 Task: Add the task  Compatibility issues with different web browsers to the section Feature Frenzy in the project ZirconTech and add a Due Date to the respective task as 2023/12/19.
Action: Mouse moved to (685, 451)
Screenshot: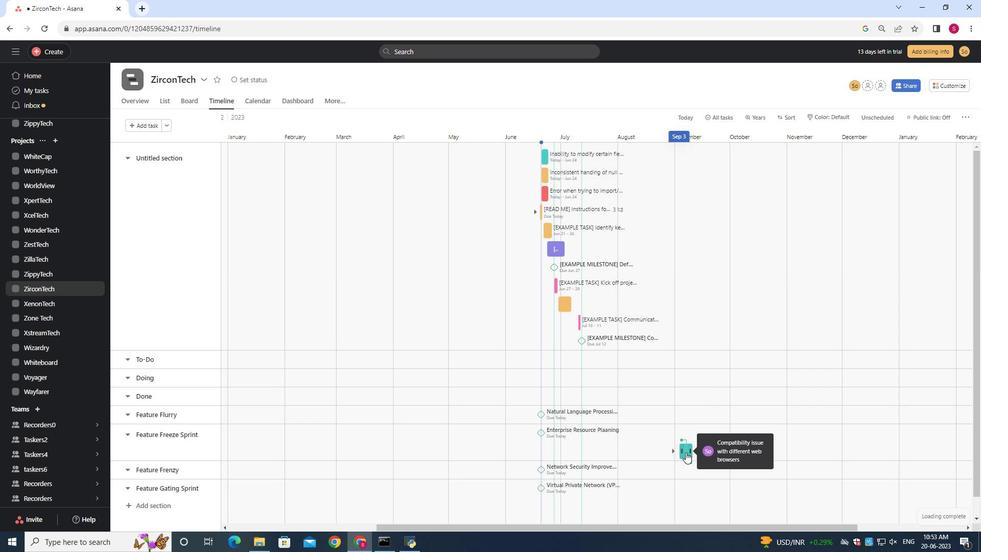 
Action: Mouse pressed left at (685, 451)
Screenshot: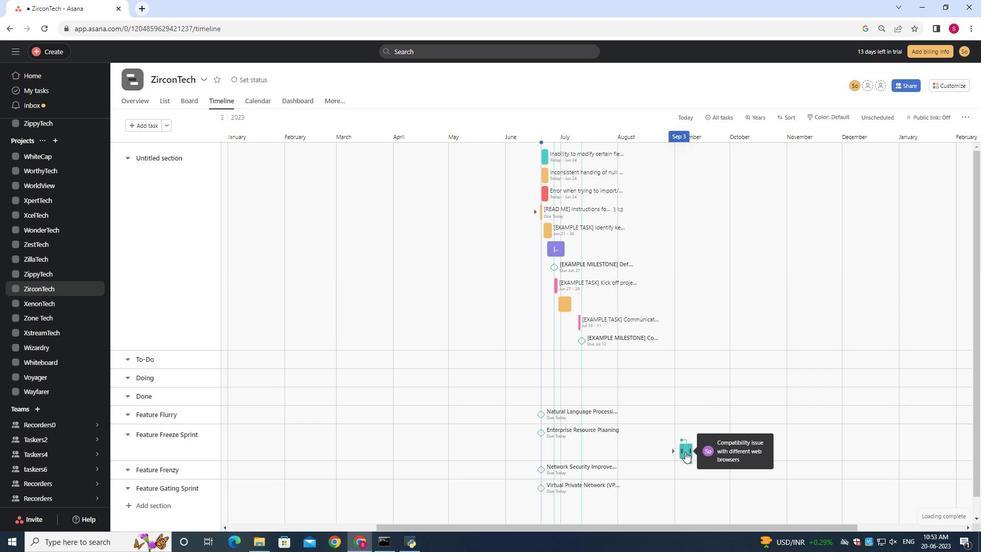 
Action: Mouse moved to (799, 207)
Screenshot: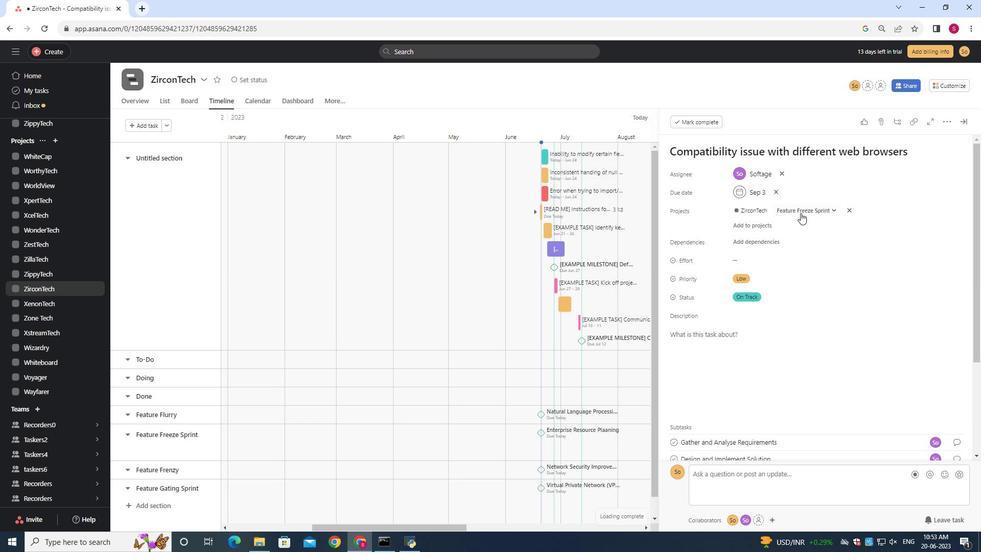 
Action: Mouse pressed left at (799, 207)
Screenshot: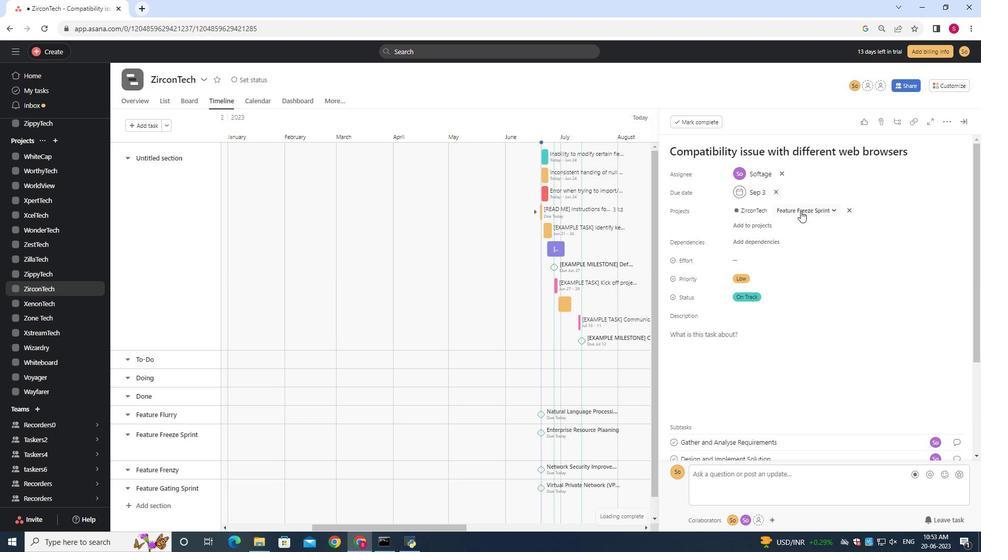 
Action: Mouse moved to (781, 327)
Screenshot: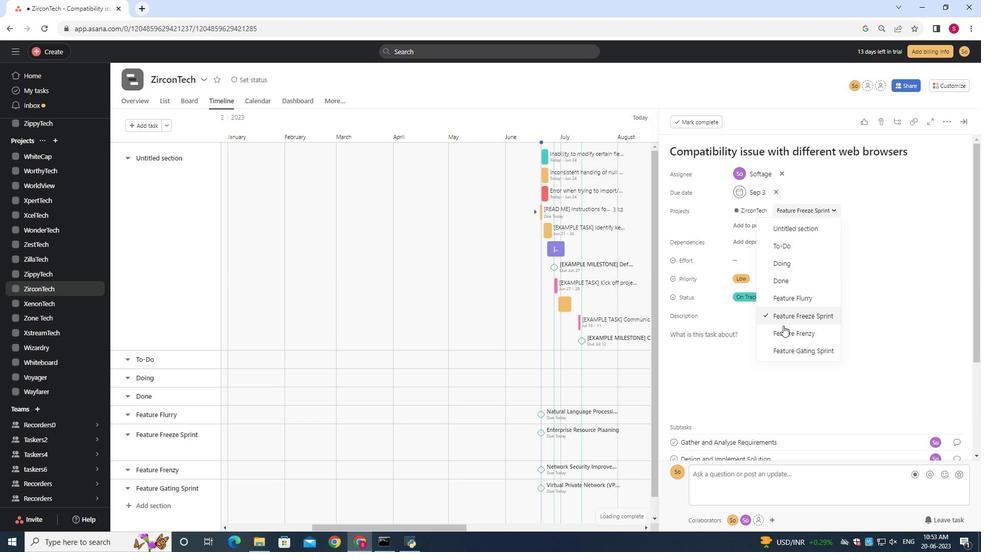 
Action: Mouse pressed left at (781, 327)
Screenshot: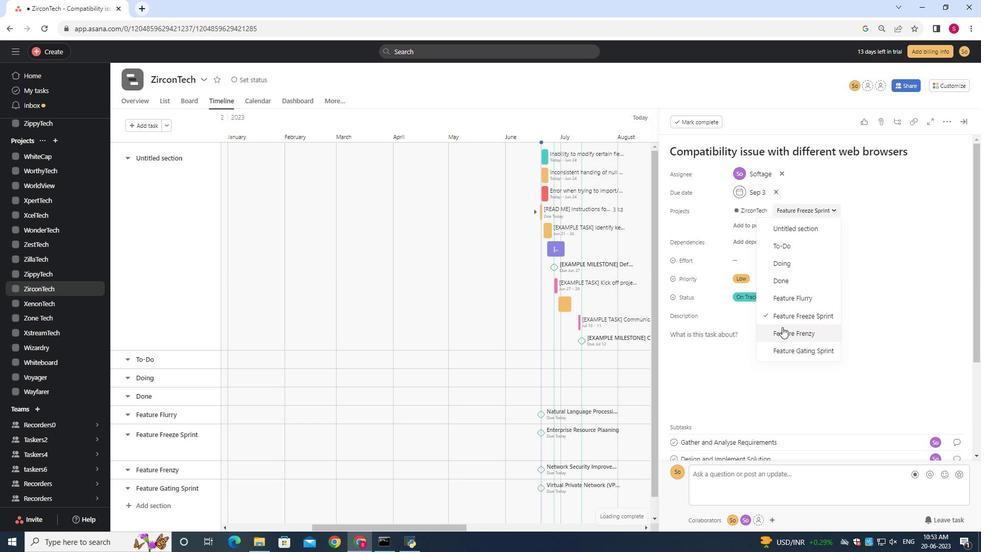 
Action: Mouse moved to (777, 189)
Screenshot: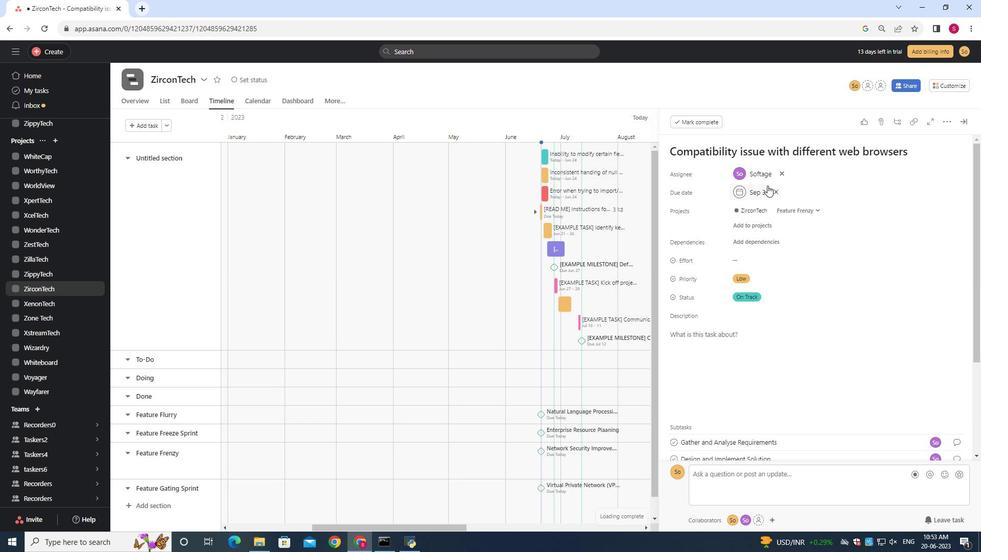 
Action: Mouse pressed left at (777, 189)
Screenshot: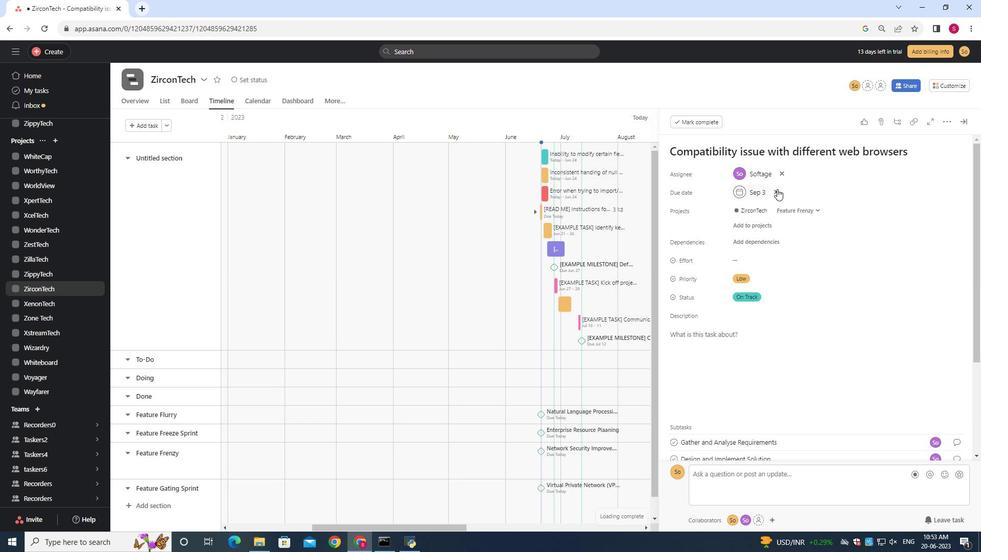 
Action: Mouse moved to (756, 190)
Screenshot: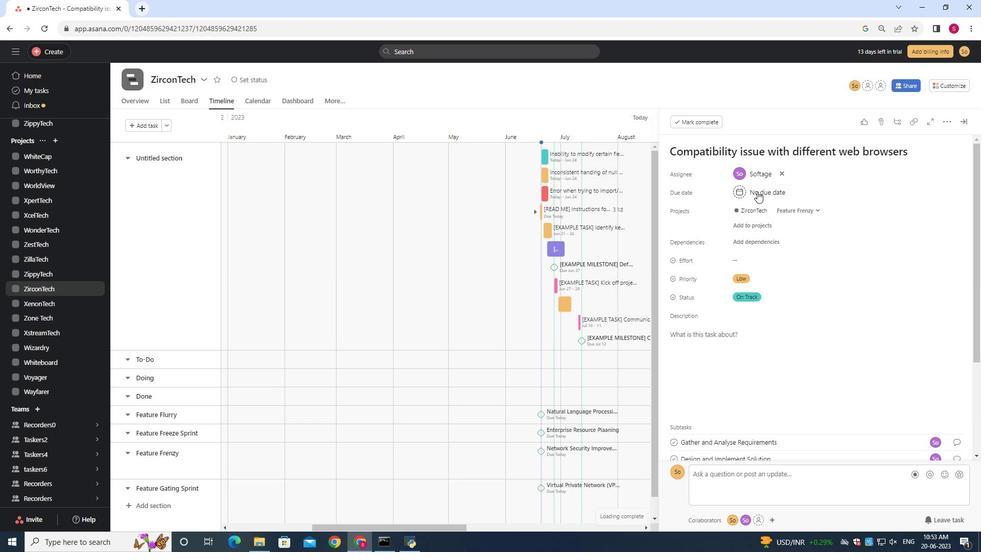 
Action: Mouse pressed left at (756, 190)
Screenshot: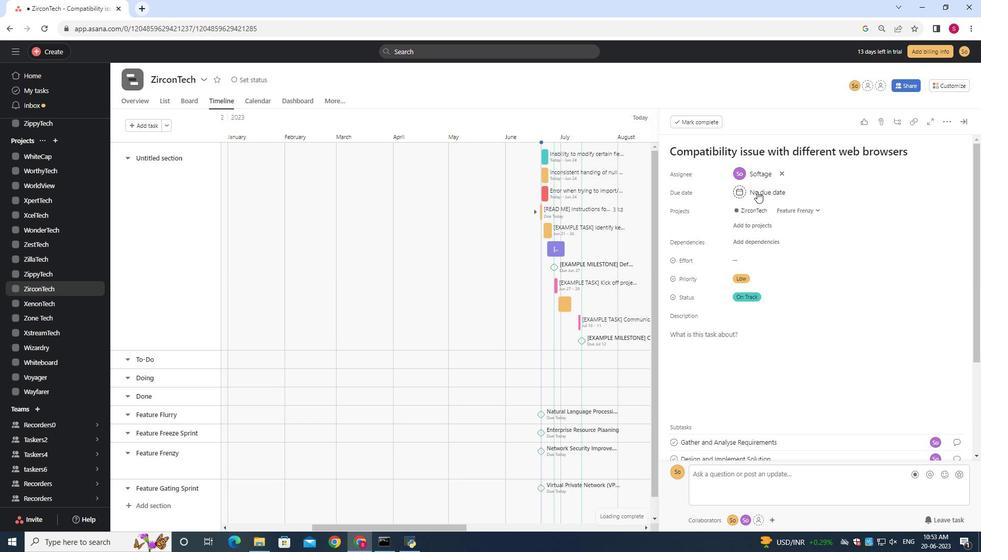 
Action: Key pressed 2023/12/19<Key.enter>
Screenshot: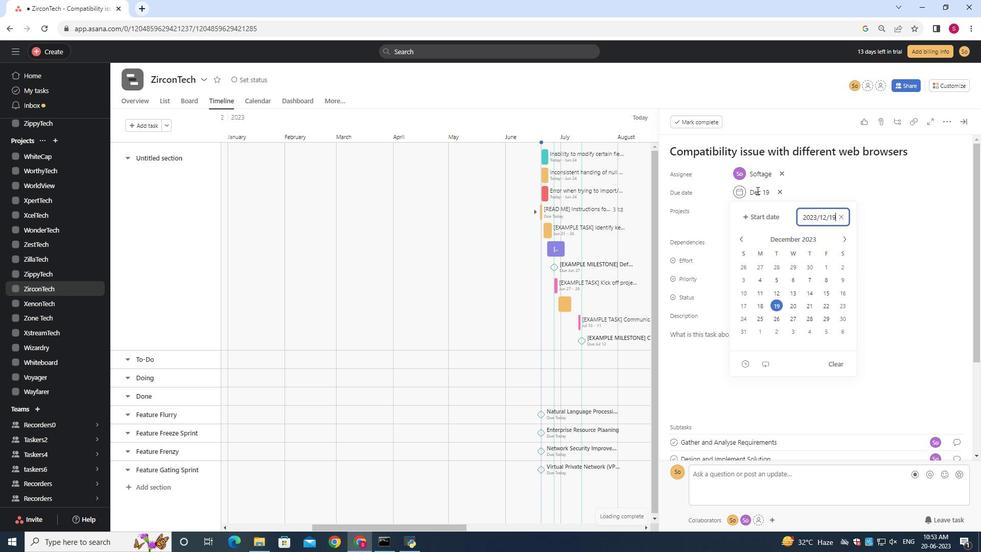 
